 Task: Use Soccer Kick 2 Effect in this video Movie B.mp4
Action: Mouse moved to (284, 118)
Screenshot: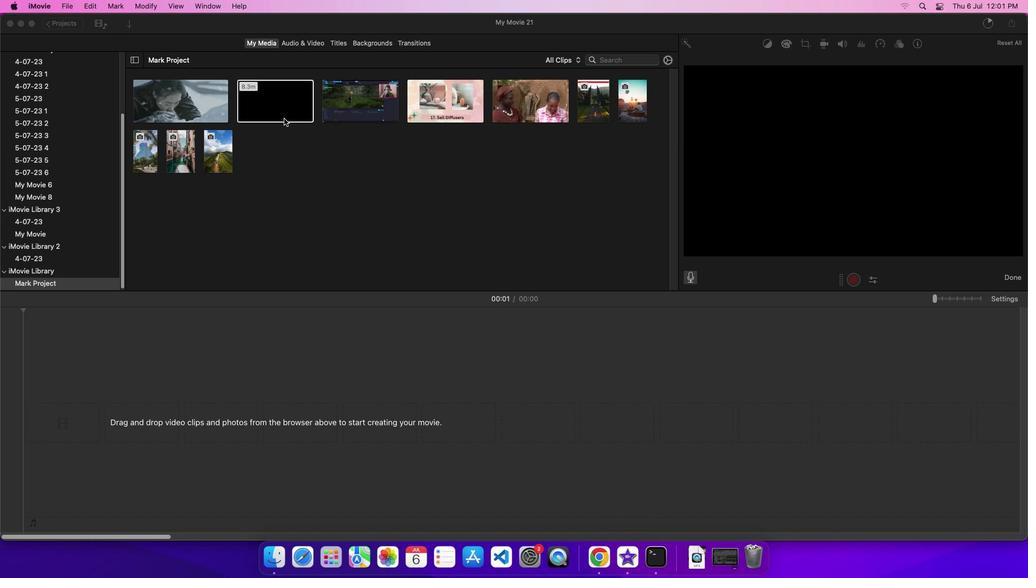 
Action: Mouse pressed left at (284, 118)
Screenshot: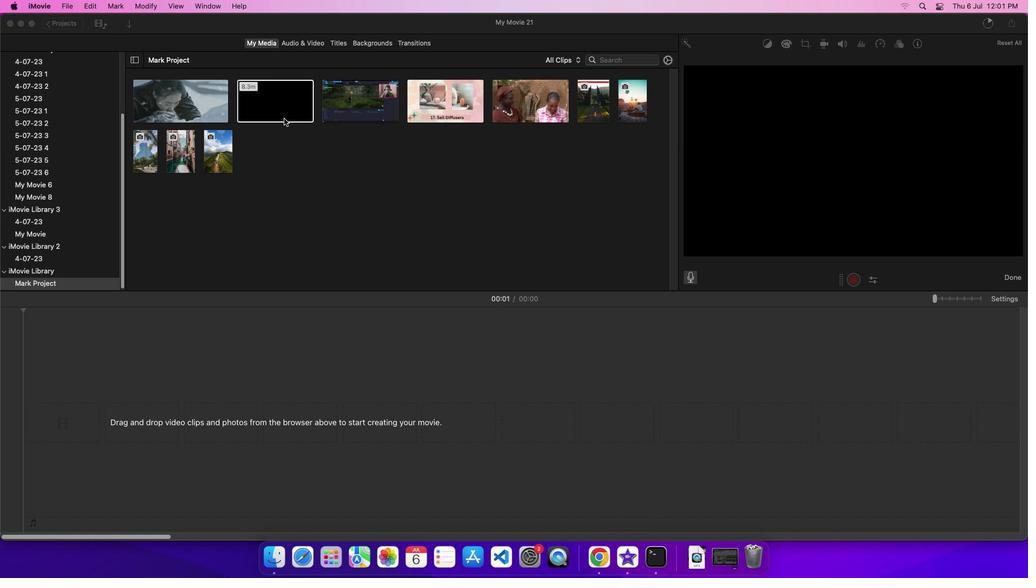 
Action: Mouse moved to (287, 105)
Screenshot: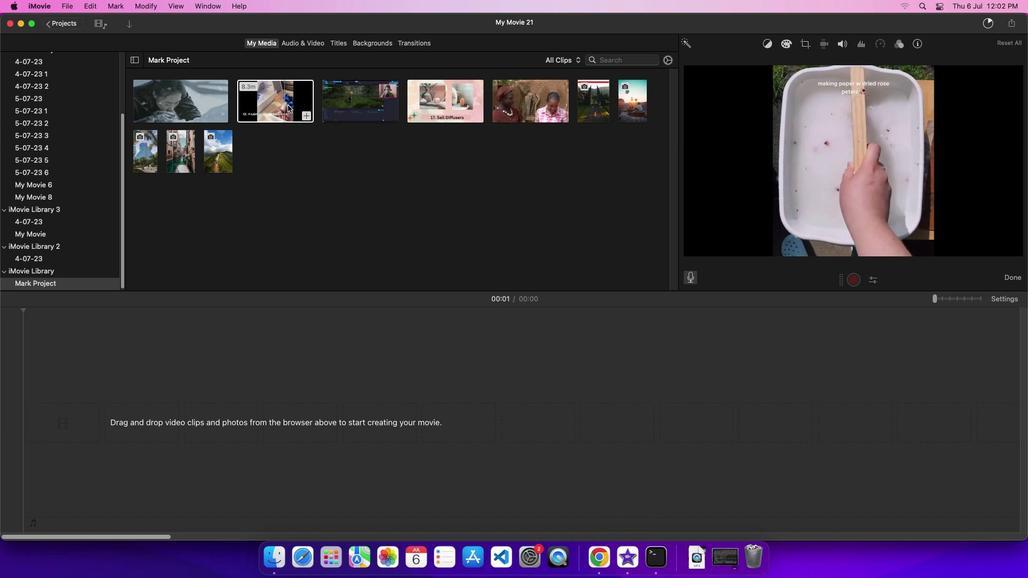 
Action: Mouse pressed left at (287, 105)
Screenshot: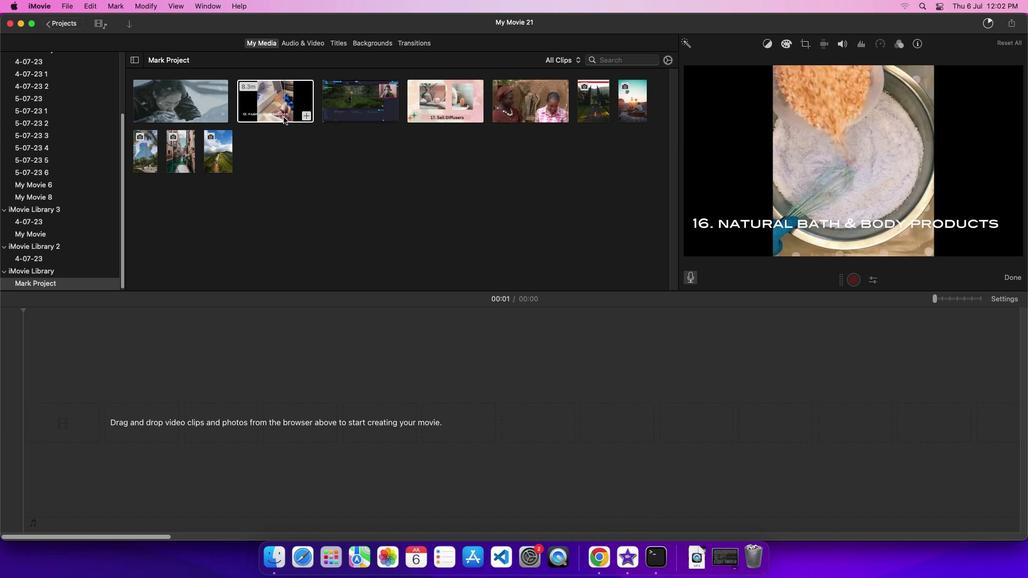 
Action: Mouse moved to (316, 41)
Screenshot: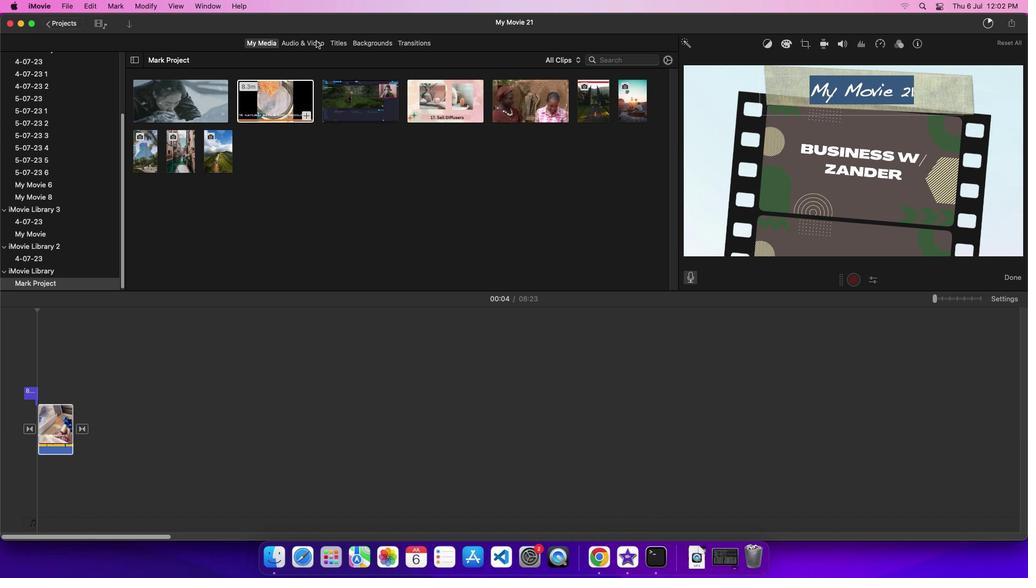 
Action: Mouse pressed left at (316, 41)
Screenshot: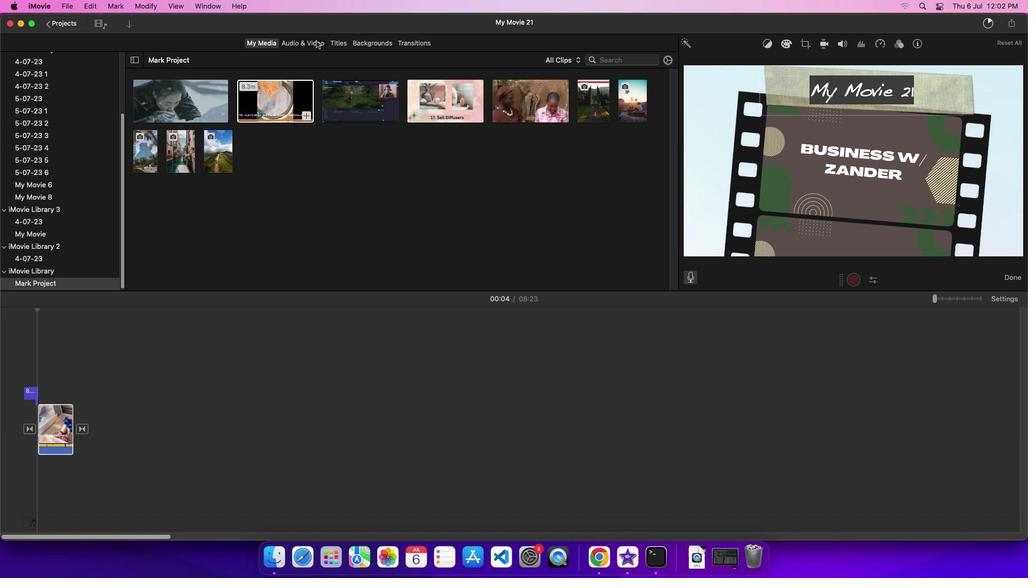 
Action: Mouse moved to (51, 100)
Screenshot: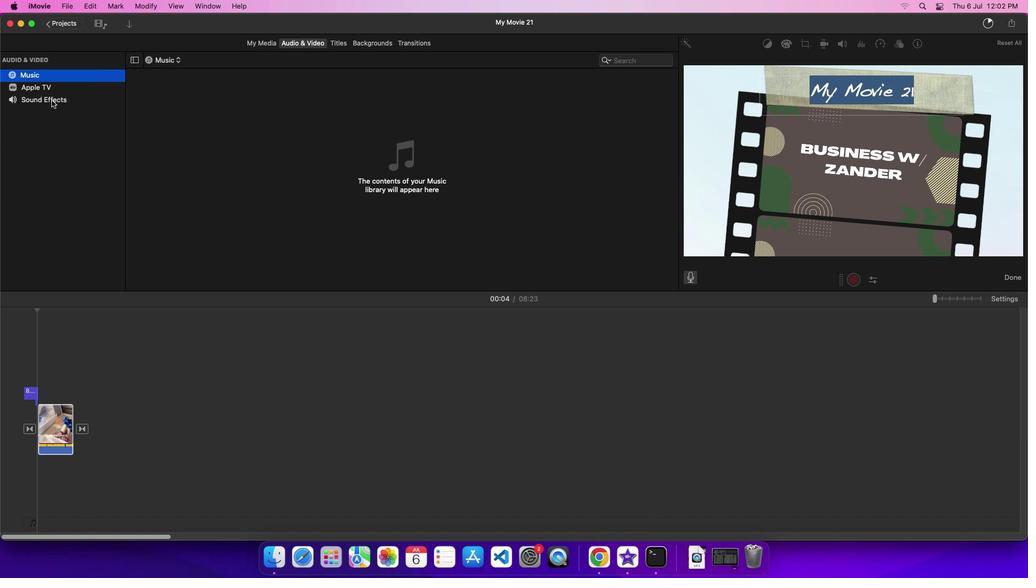 
Action: Mouse pressed left at (51, 100)
Screenshot: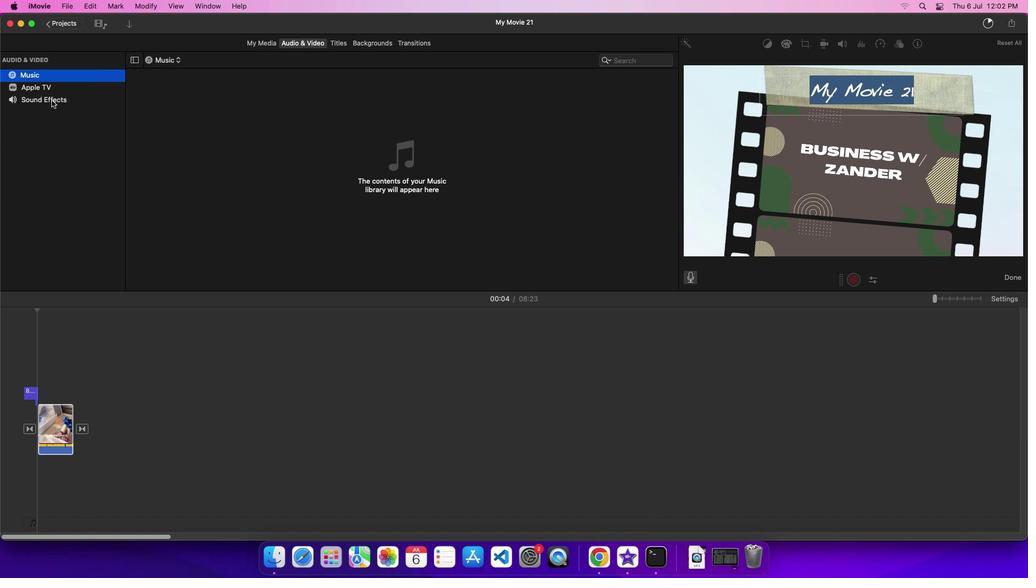 
Action: Mouse pressed left at (51, 100)
Screenshot: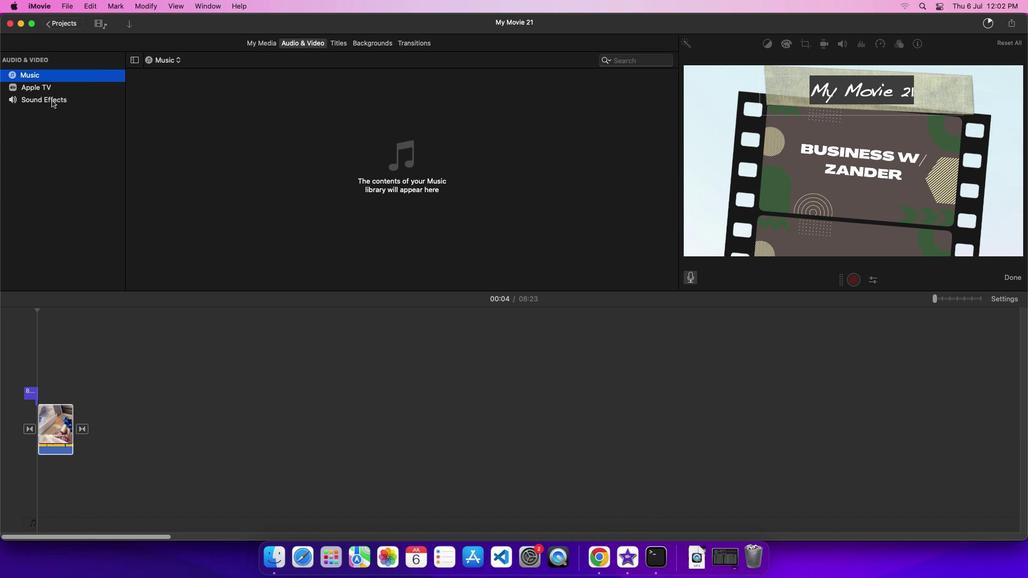 
Action: Mouse moved to (196, 214)
Screenshot: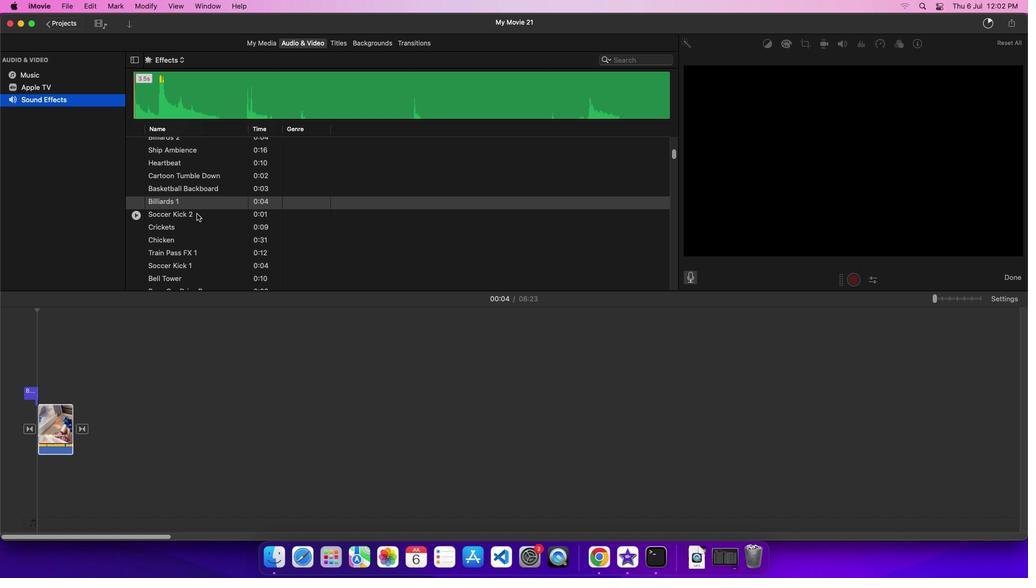 
Action: Mouse pressed left at (196, 214)
Screenshot: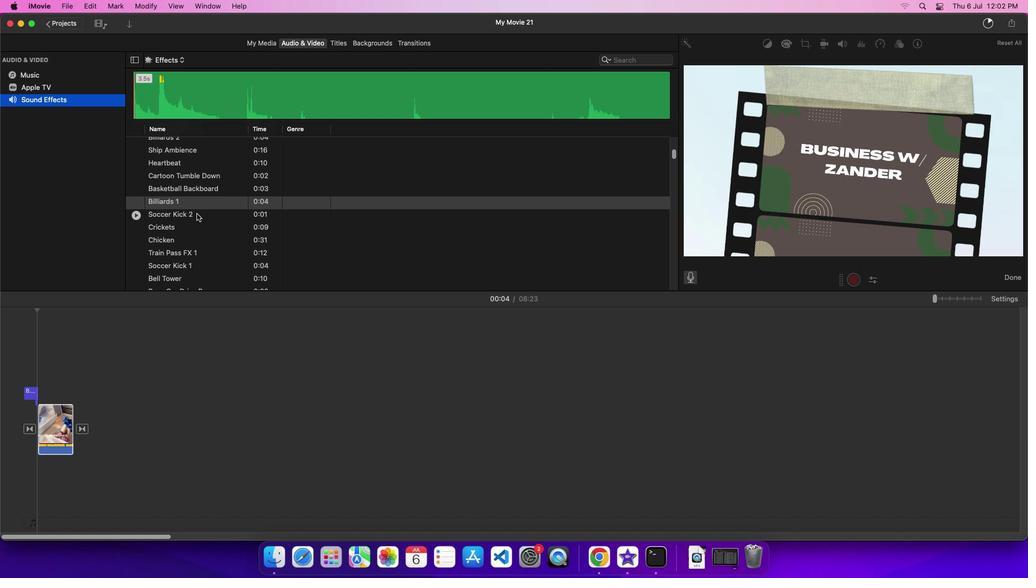 
Action: Mouse pressed left at (196, 214)
Screenshot: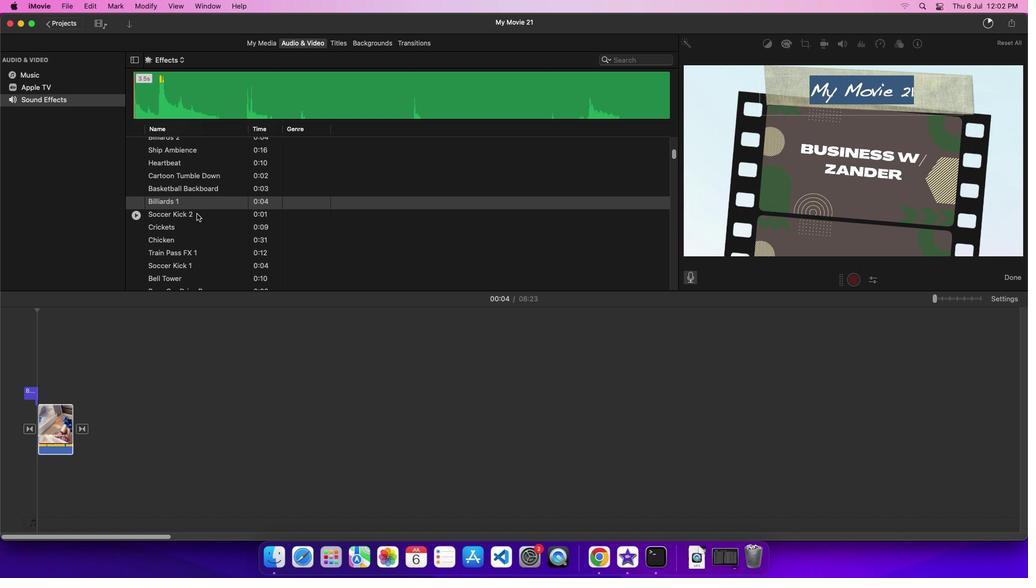 
Action: Mouse moved to (188, 215)
Screenshot: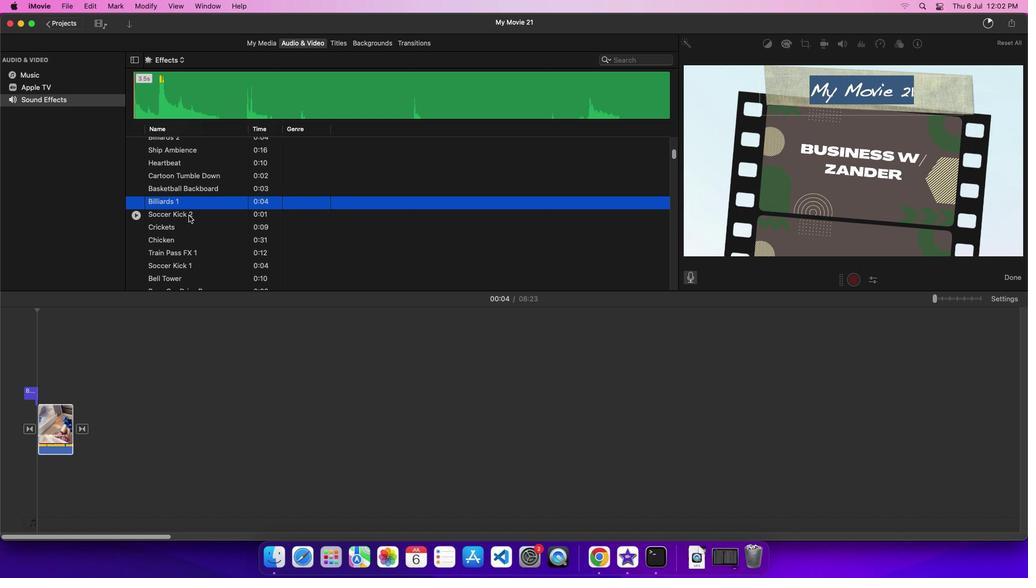 
Action: Mouse pressed left at (188, 215)
Screenshot: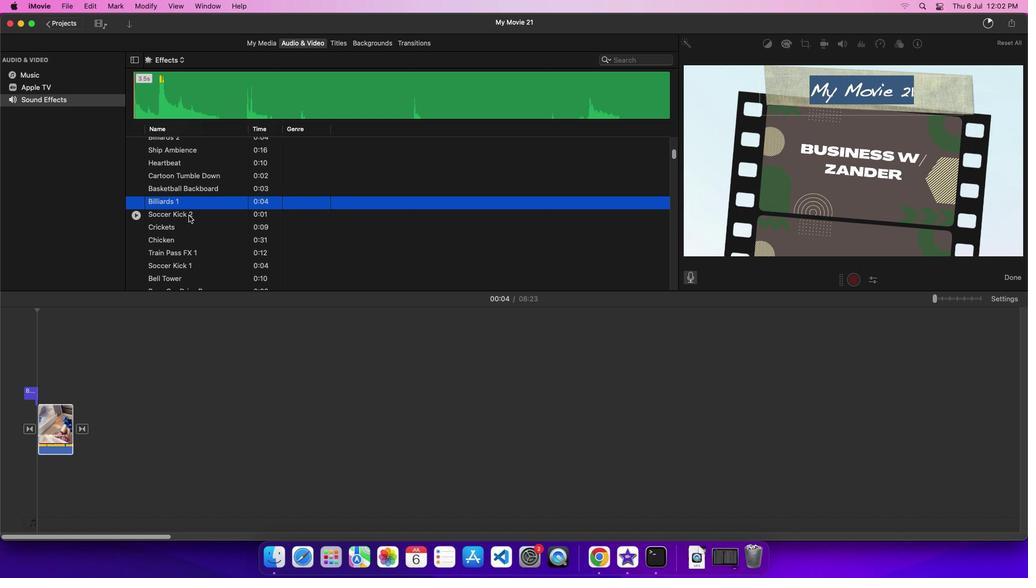 
Action: Mouse pressed left at (188, 215)
Screenshot: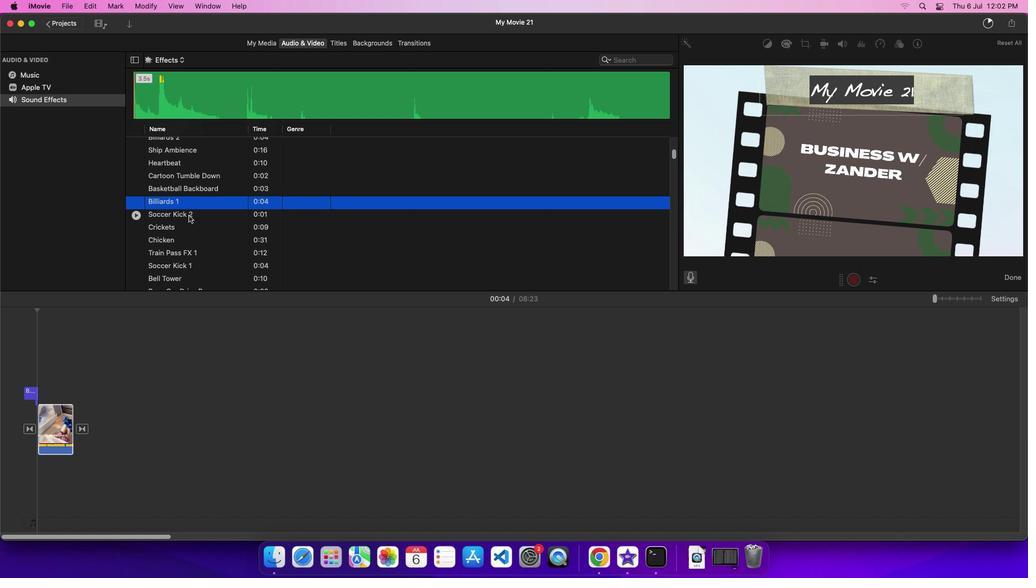 
Action: Mouse moved to (205, 213)
Screenshot: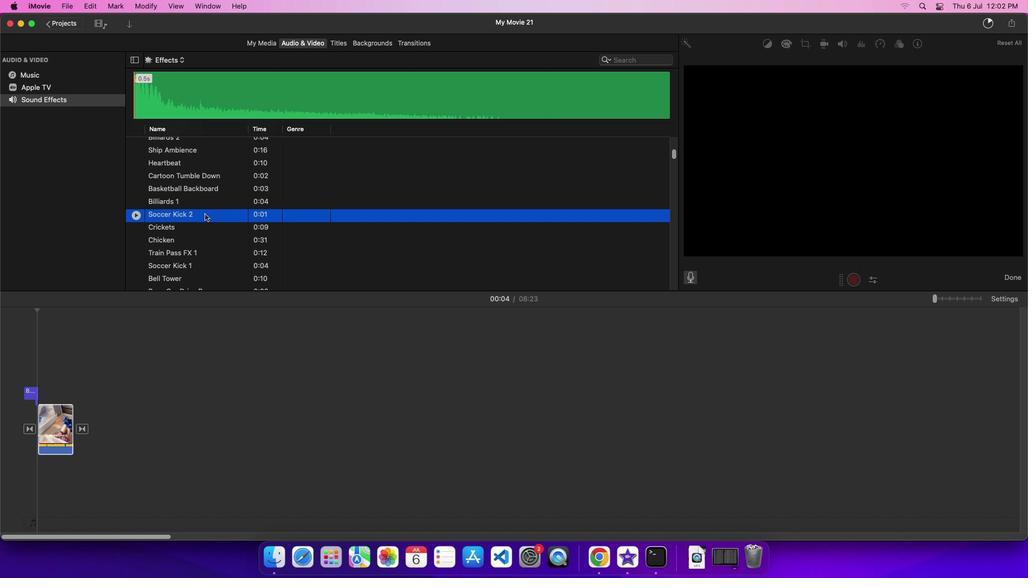
Action: Mouse pressed left at (205, 213)
Screenshot: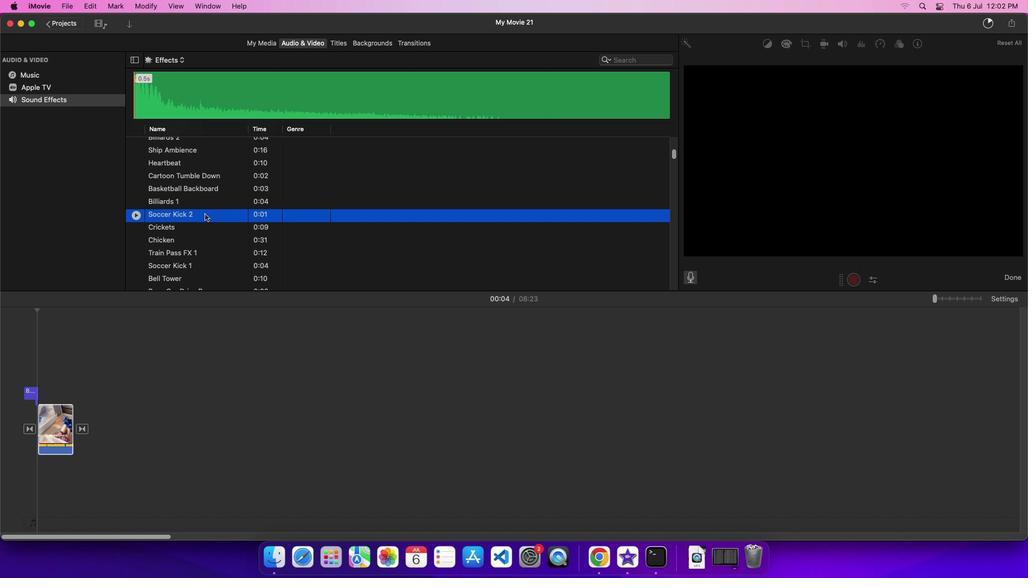 
Action: Mouse moved to (110, 465)
Screenshot: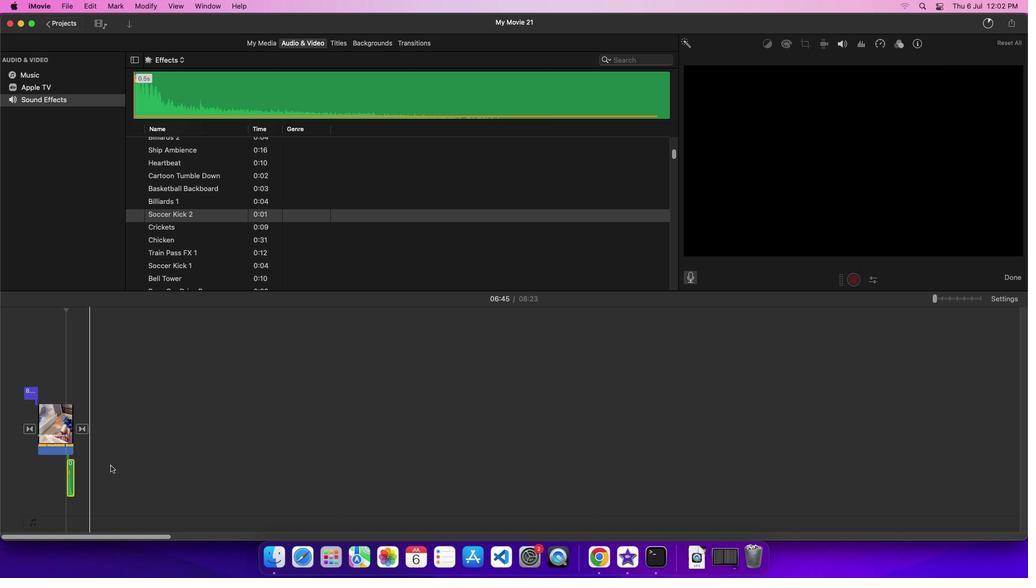 
